 Task: Search for the best food truck parks in Portland, Oregon, featuring vegan options.
Action: Mouse moved to (104, 35)
Screenshot: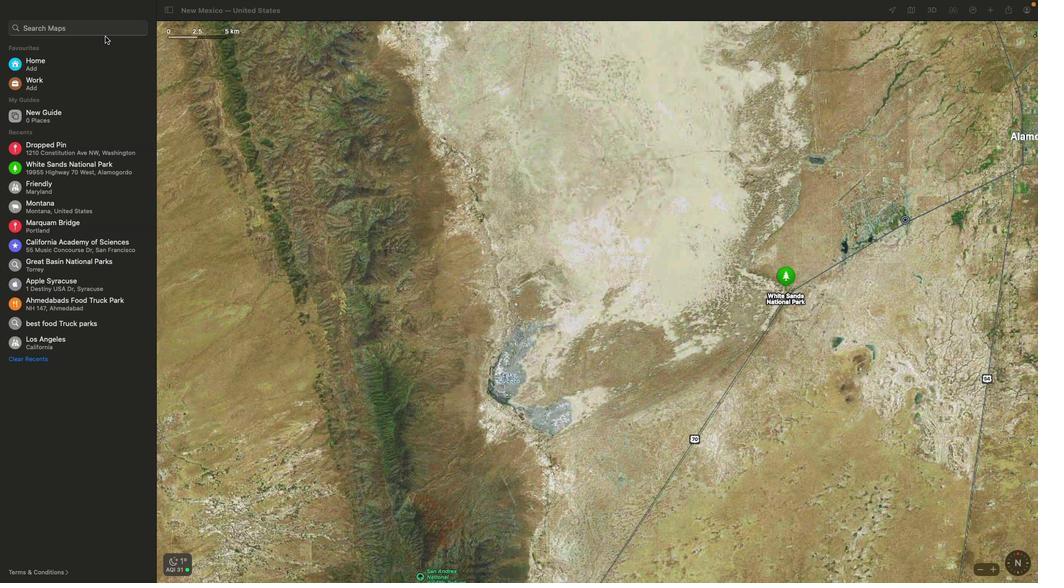 
Action: Mouse pressed left at (104, 35)
Screenshot: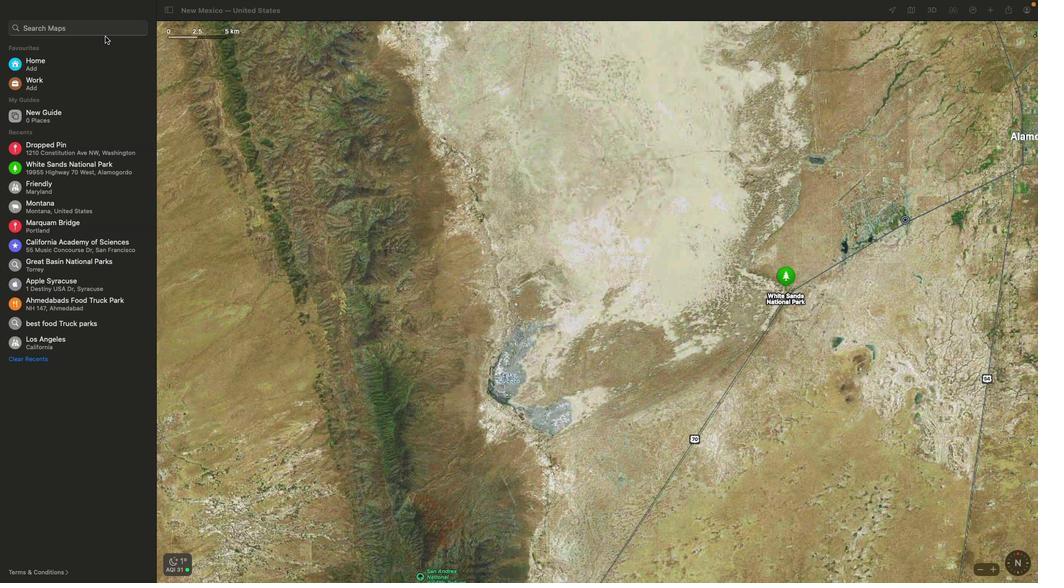 
Action: Mouse moved to (102, 31)
Screenshot: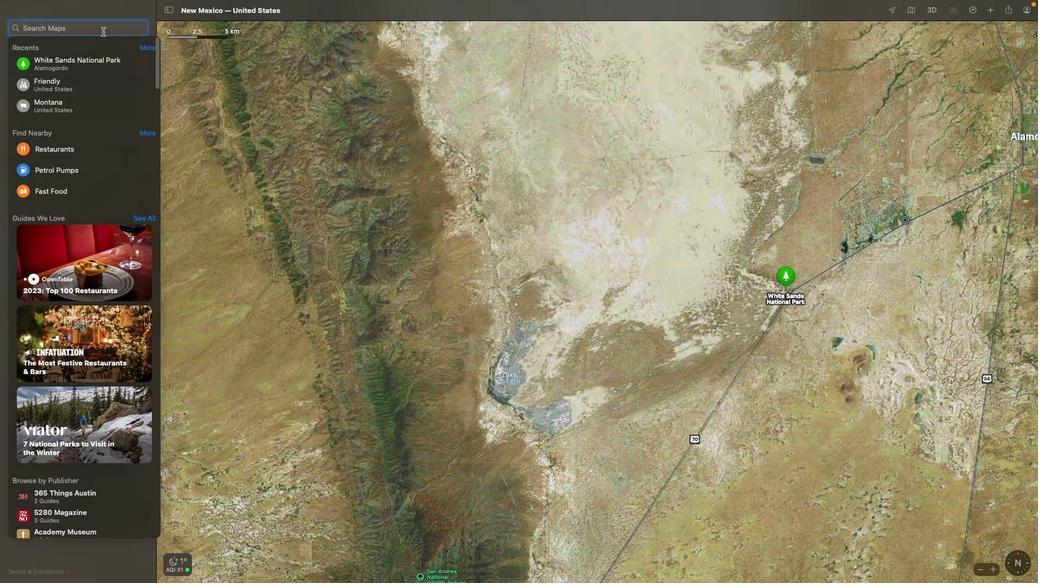
Action: Mouse pressed left at (102, 31)
Screenshot: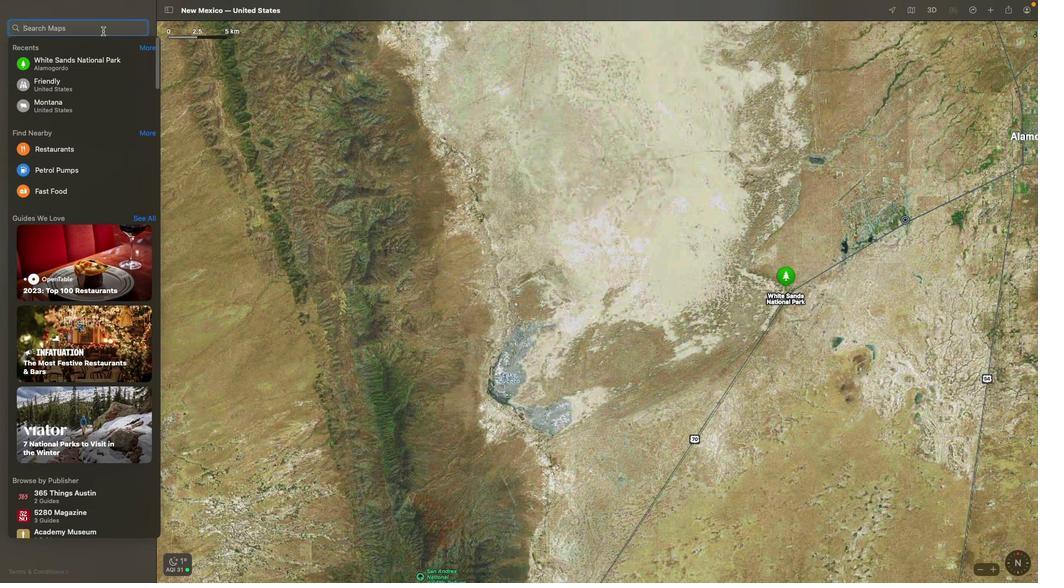 
Action: Key pressed Key.shift'P''o''r''t'Key.shift'L''a''n''d'Key.spaceKey.backspaceKey.backspaceKey.backspaceKey.backspaceKey.backspace'l''a''n''d'','Key.spaceKey.backspaceKey.shift'O''r''e''g''o''n'Key.spaceKey.enter
Screenshot: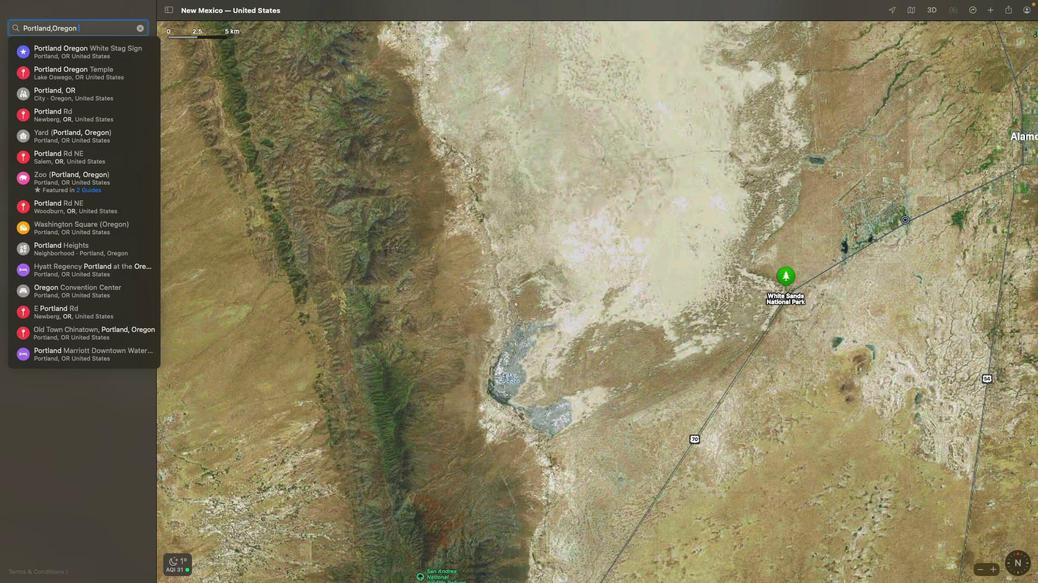 
Action: Mouse moved to (137, 25)
Screenshot: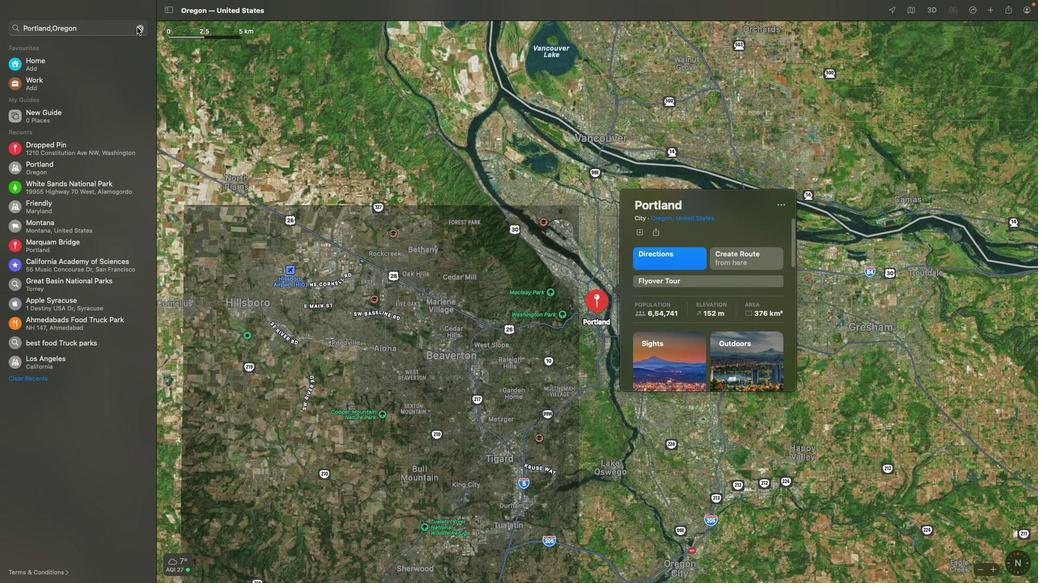 
Action: Mouse pressed left at (137, 25)
Screenshot: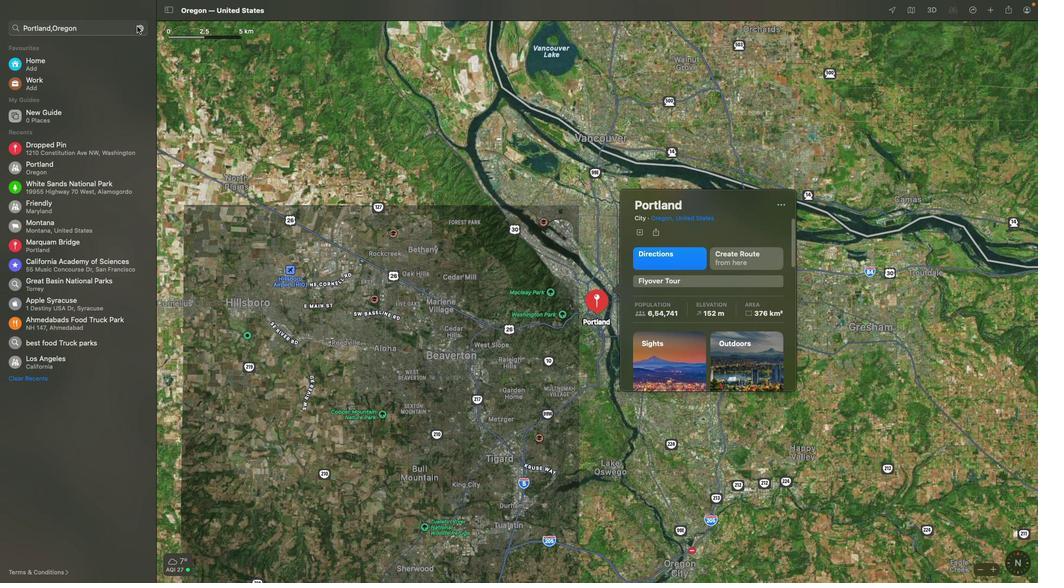 
Action: Mouse moved to (88, 27)
Screenshot: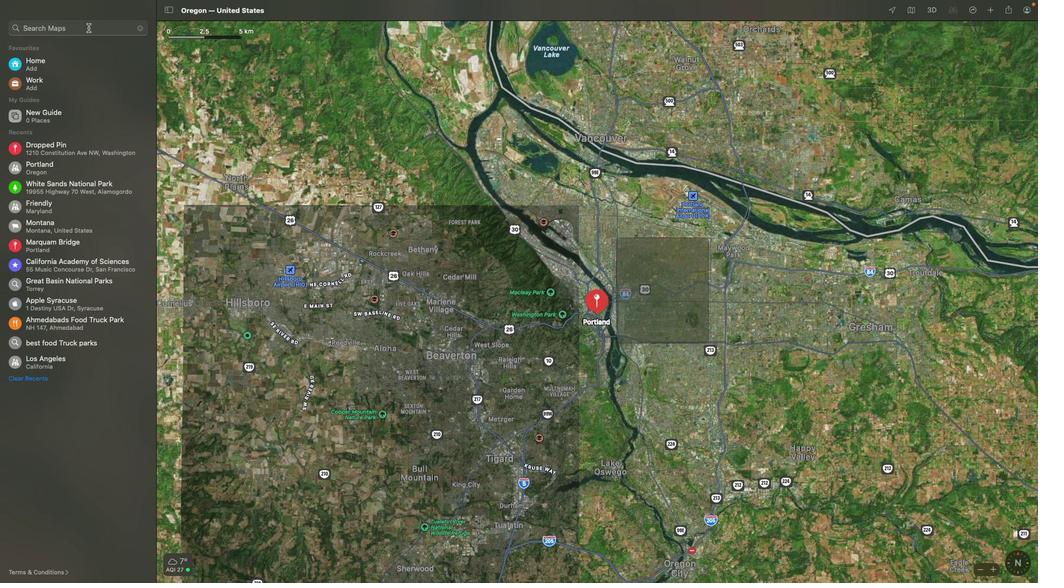 
Action: Mouse pressed left at (88, 27)
Screenshot: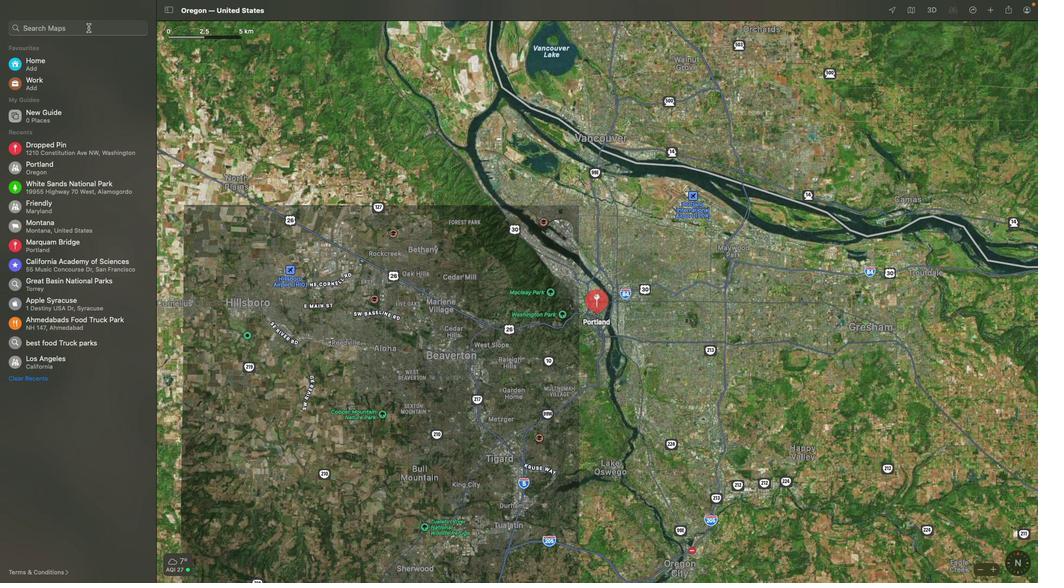 
Action: Key pressed 'b''s''t'Key.spaceKey.backspaceKey.backspaceKey.backspace'e''s''t'Key.spaceKey.shift'f''o''o''d'Key.space't''r''u''c''k''s'Key.spaceKey.enter
Screenshot: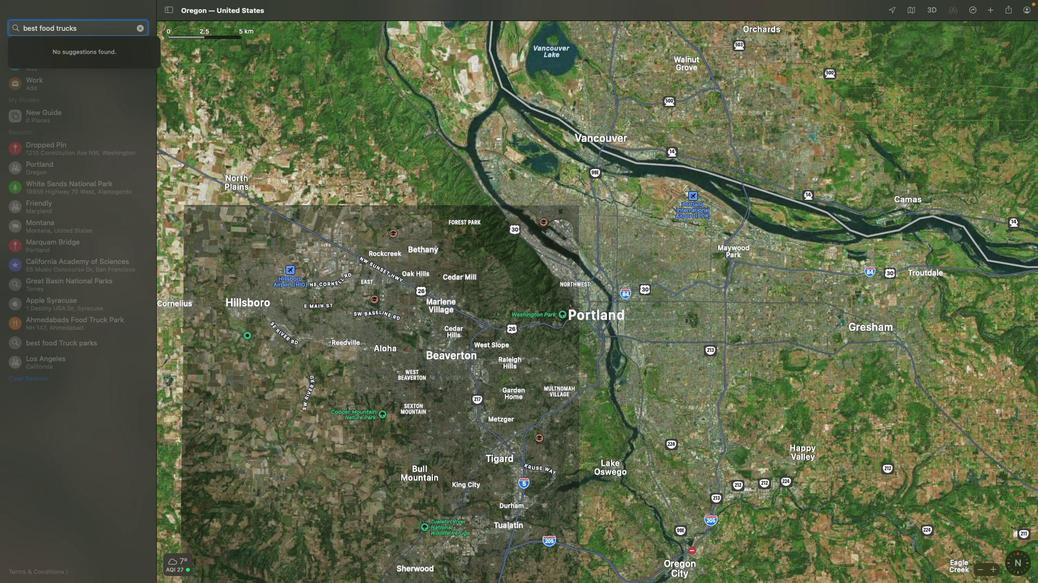 
